 Task: End line with arrow.
Action: Mouse moved to (406, 247)
Screenshot: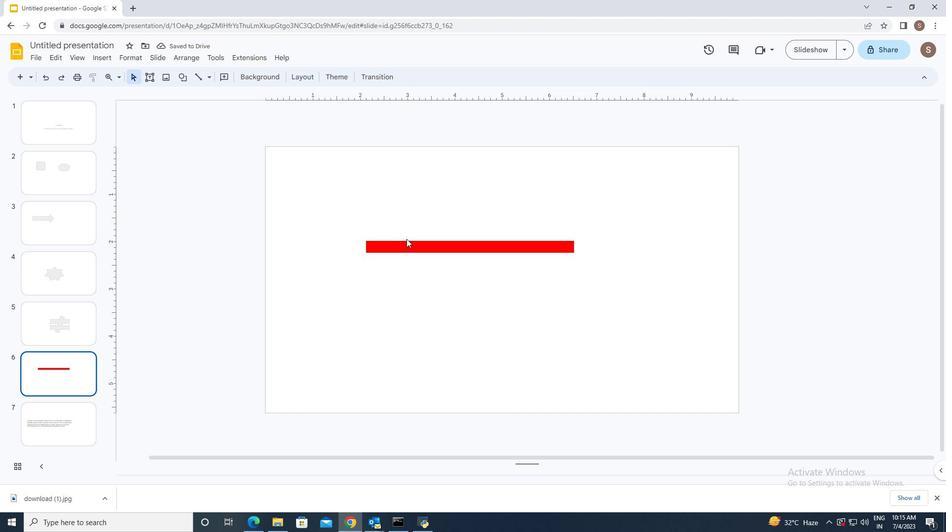 
Action: Mouse pressed left at (406, 247)
Screenshot: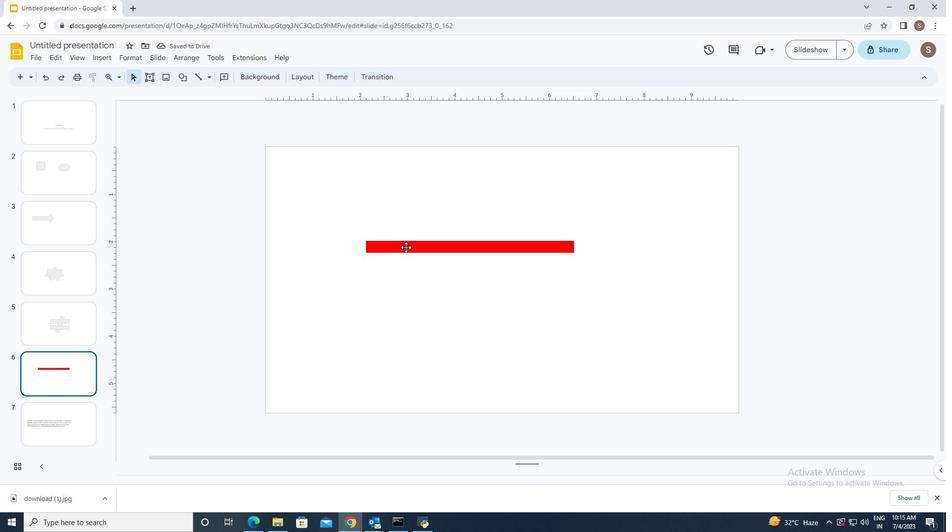 
Action: Mouse moved to (292, 71)
Screenshot: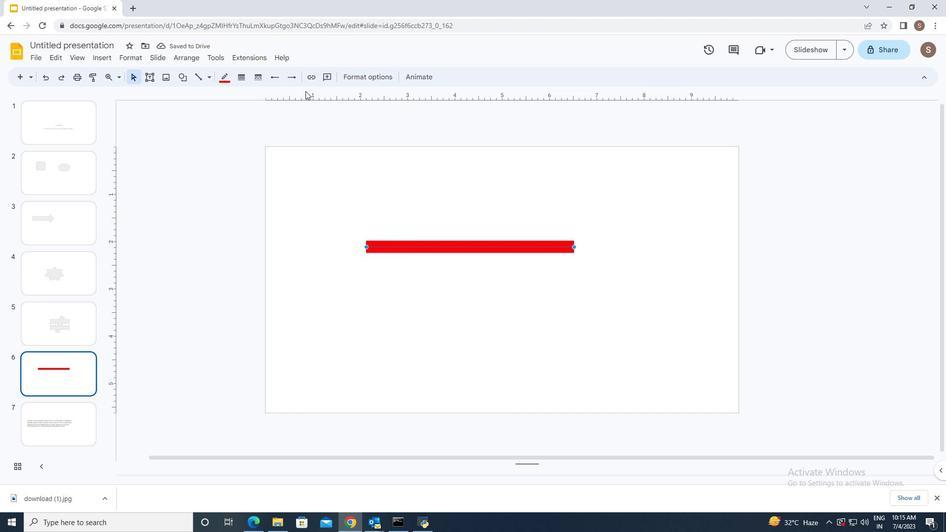 
Action: Mouse pressed left at (292, 71)
Screenshot: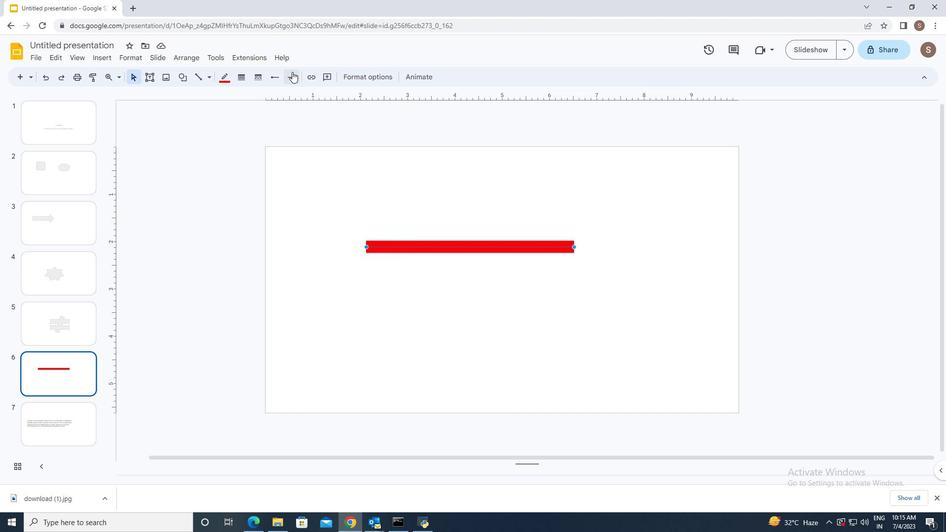 
Action: Mouse moved to (303, 112)
Screenshot: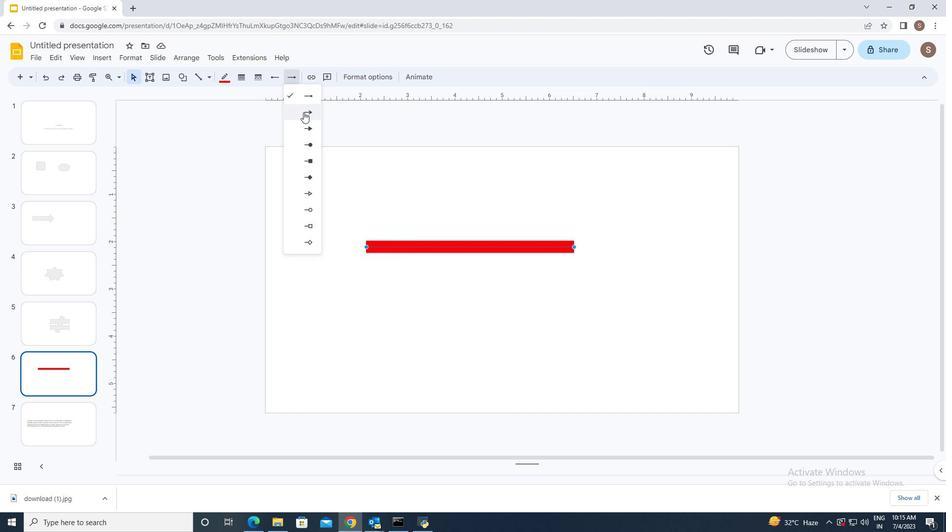 
Action: Mouse pressed left at (303, 112)
Screenshot: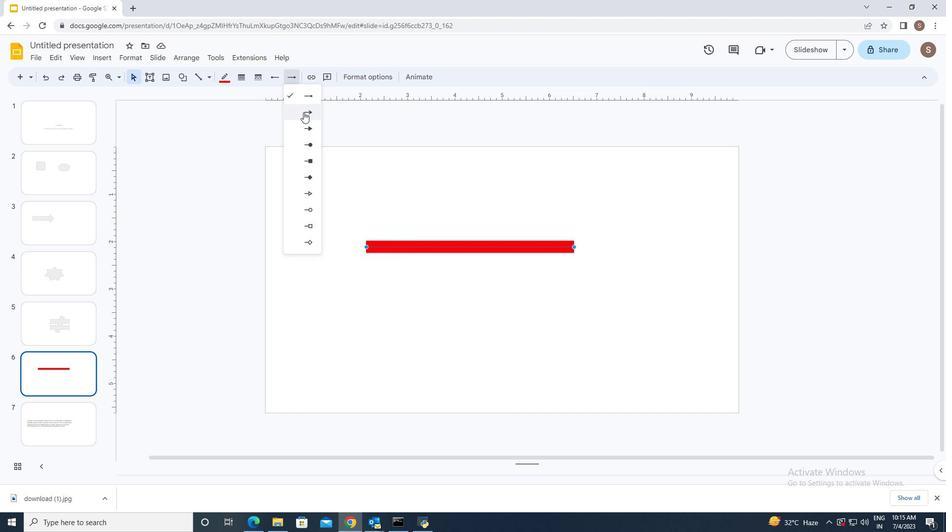 
Action: Mouse moved to (364, 302)
Screenshot: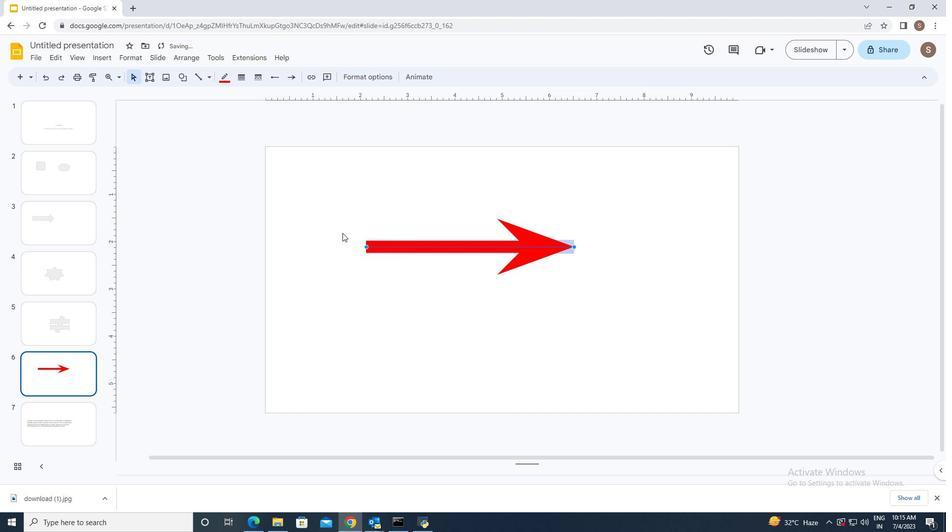 
Action: Mouse pressed left at (364, 302)
Screenshot: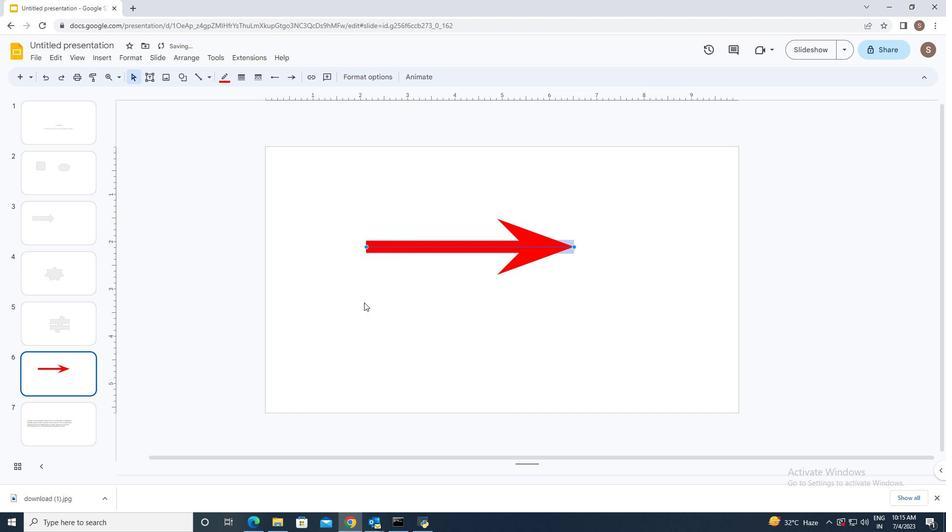 
